 Task: Cancel response.
Action: Mouse moved to (616, 75)
Screenshot: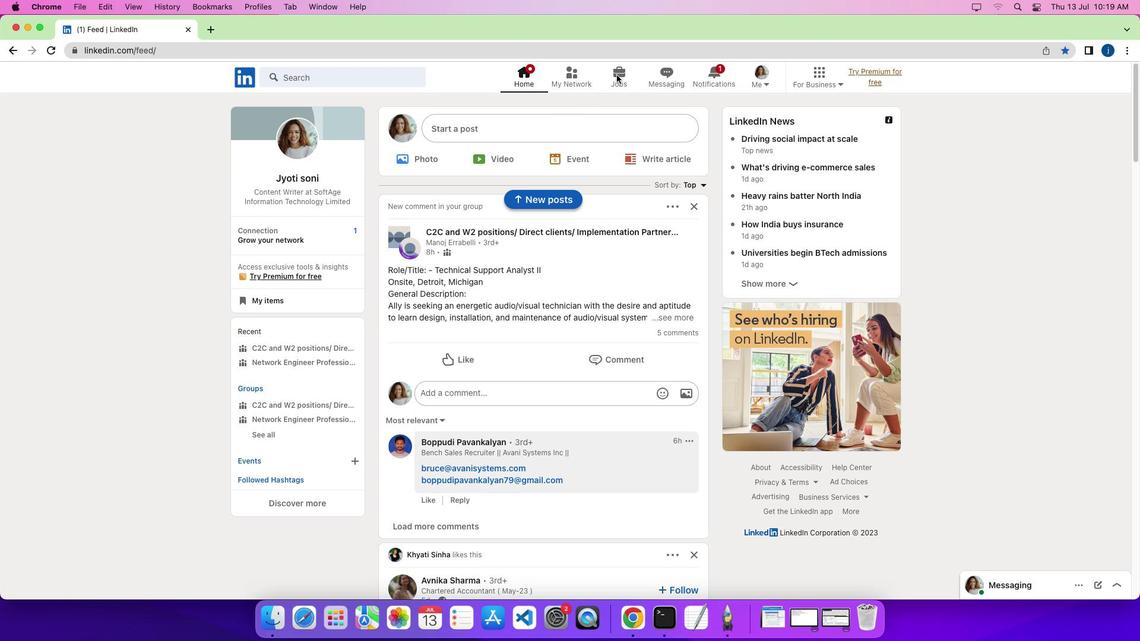 
Action: Mouse pressed left at (616, 75)
Screenshot: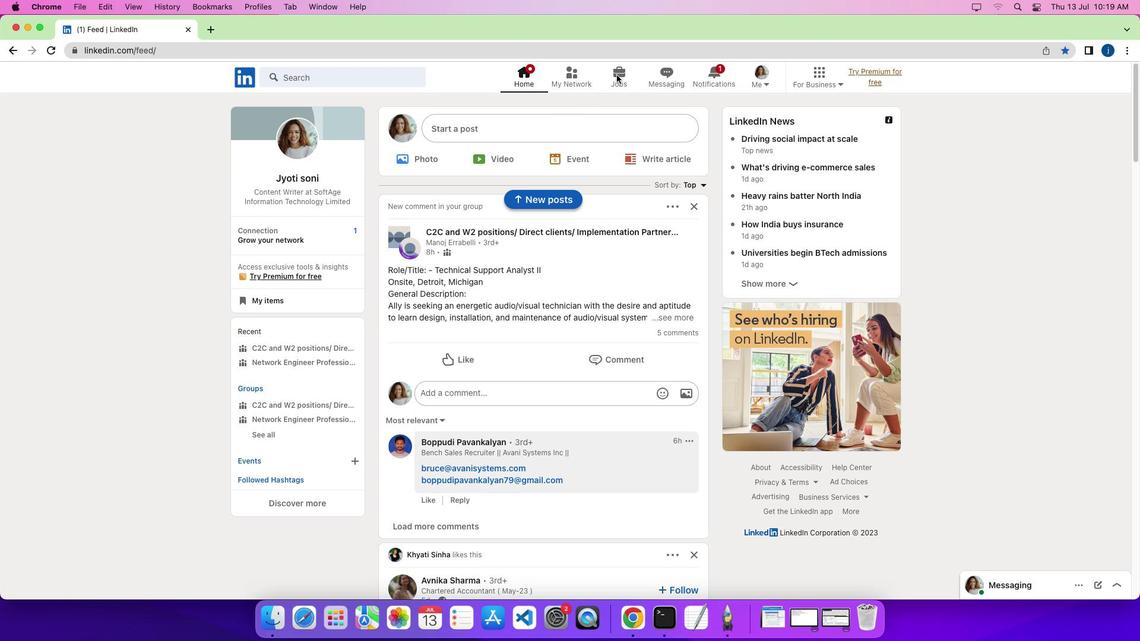 
Action: Mouse moved to (616, 75)
Screenshot: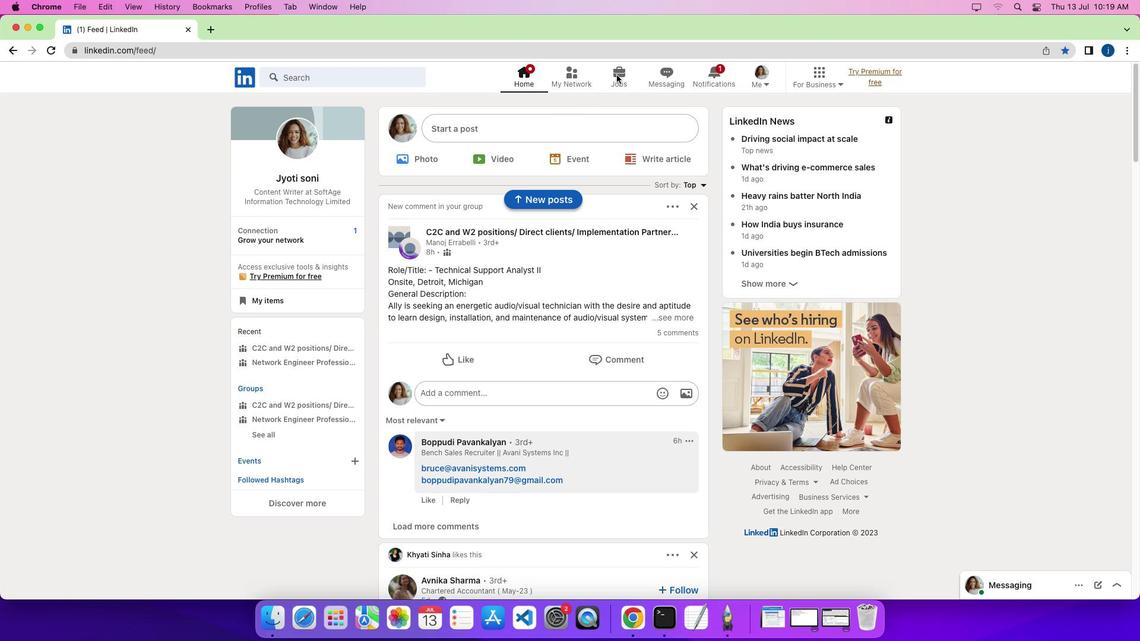 
Action: Mouse pressed left at (616, 75)
Screenshot: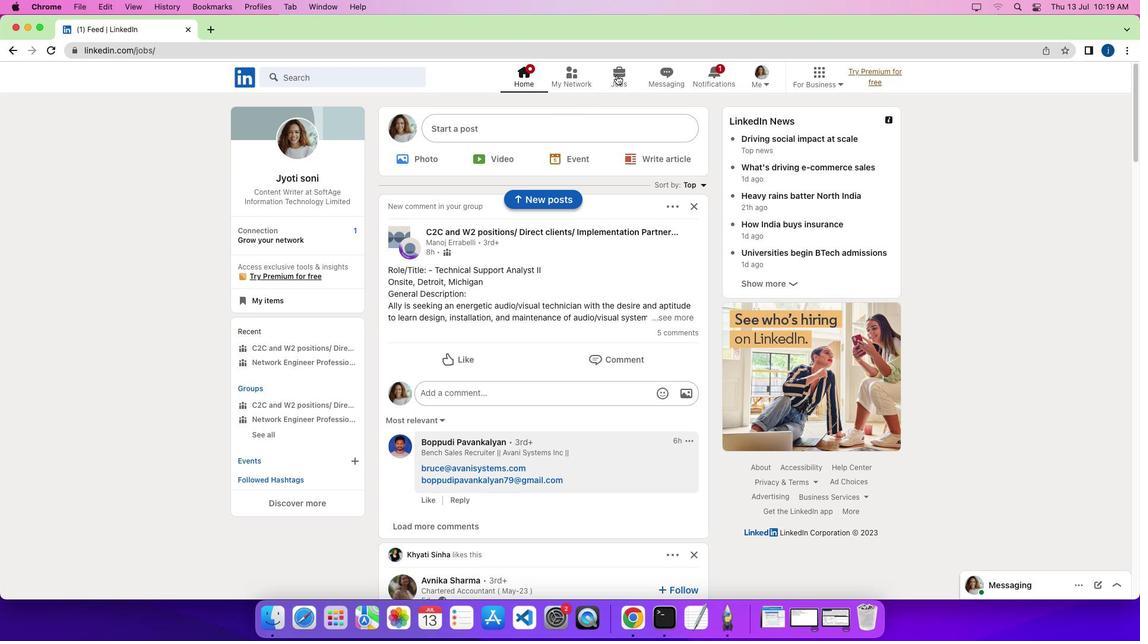 
Action: Mouse moved to (301, 212)
Screenshot: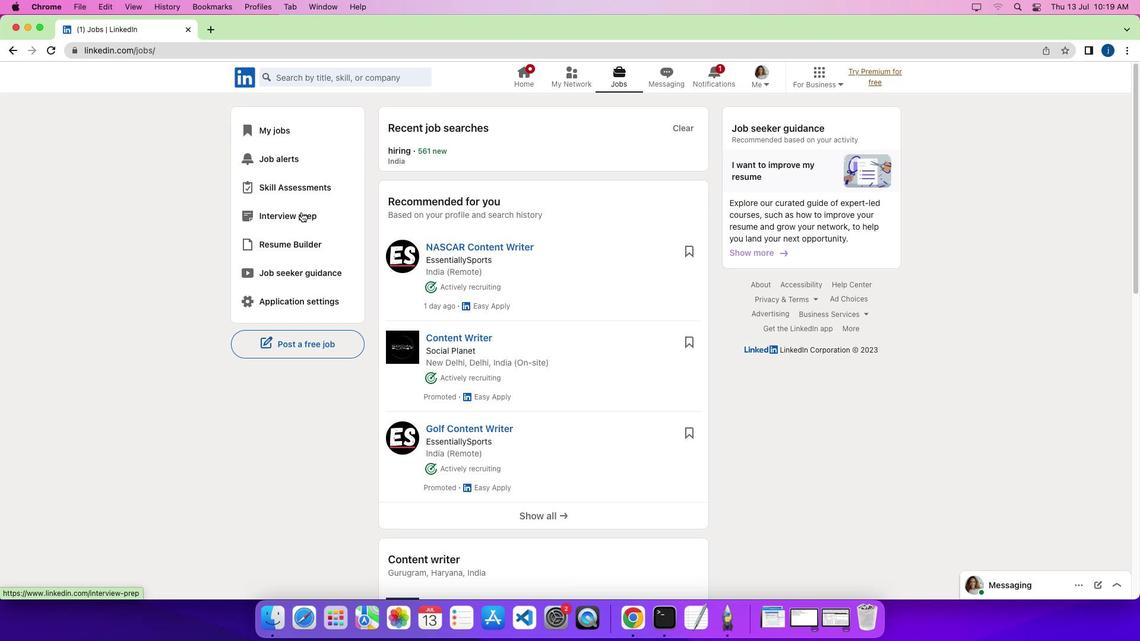 
Action: Mouse pressed left at (301, 212)
Screenshot: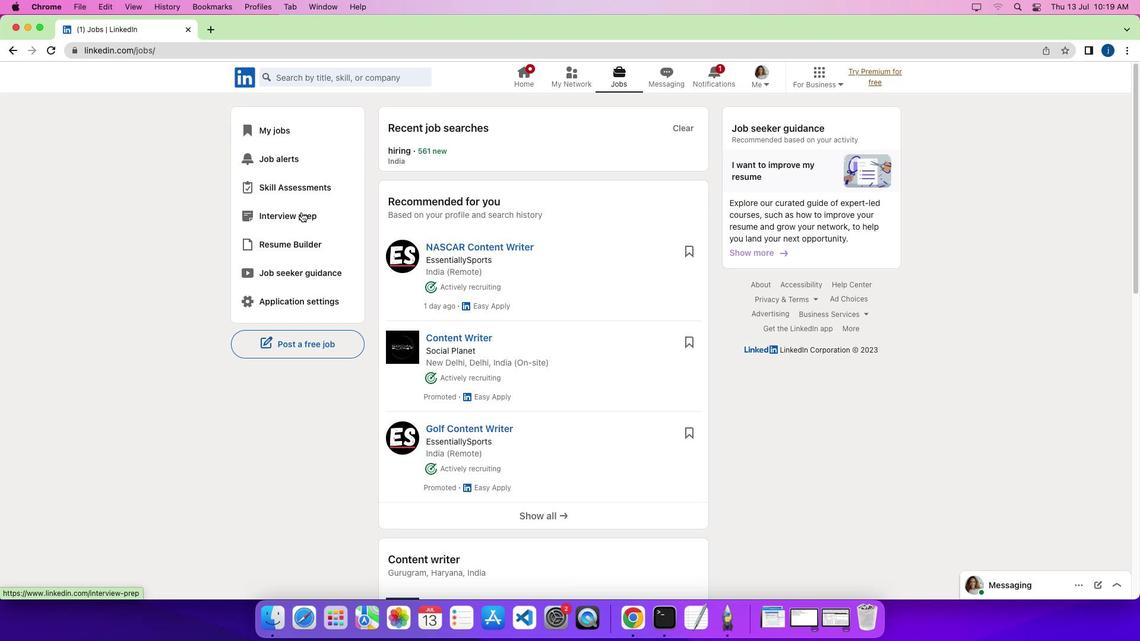 
Action: Mouse moved to (380, 128)
Screenshot: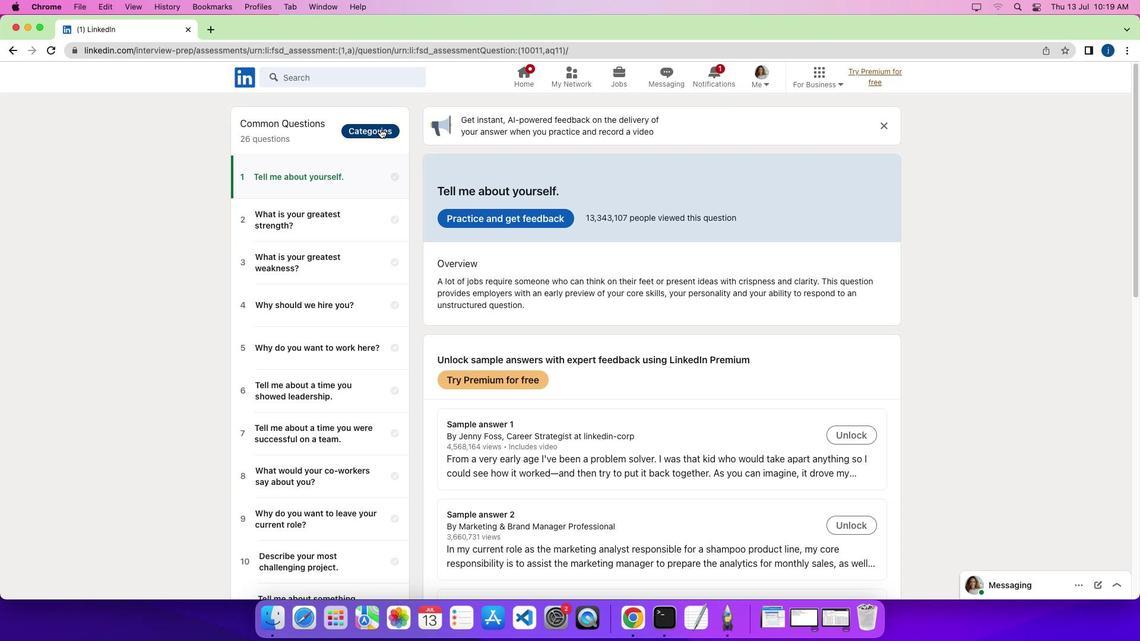 
Action: Mouse pressed left at (380, 128)
Screenshot: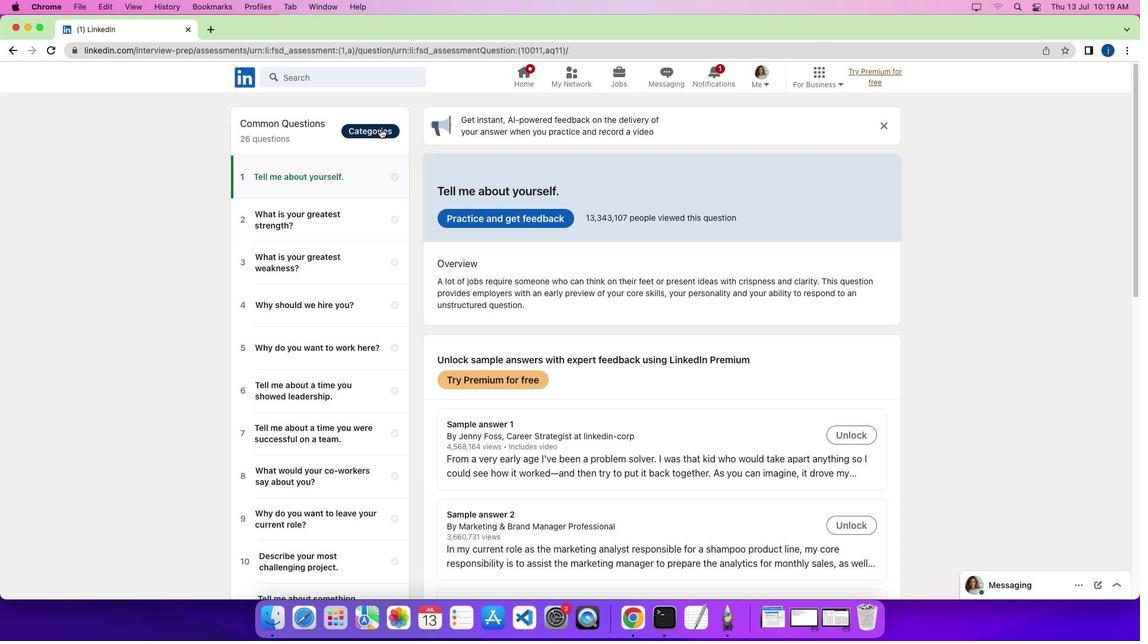 
Action: Mouse moved to (295, 517)
Screenshot: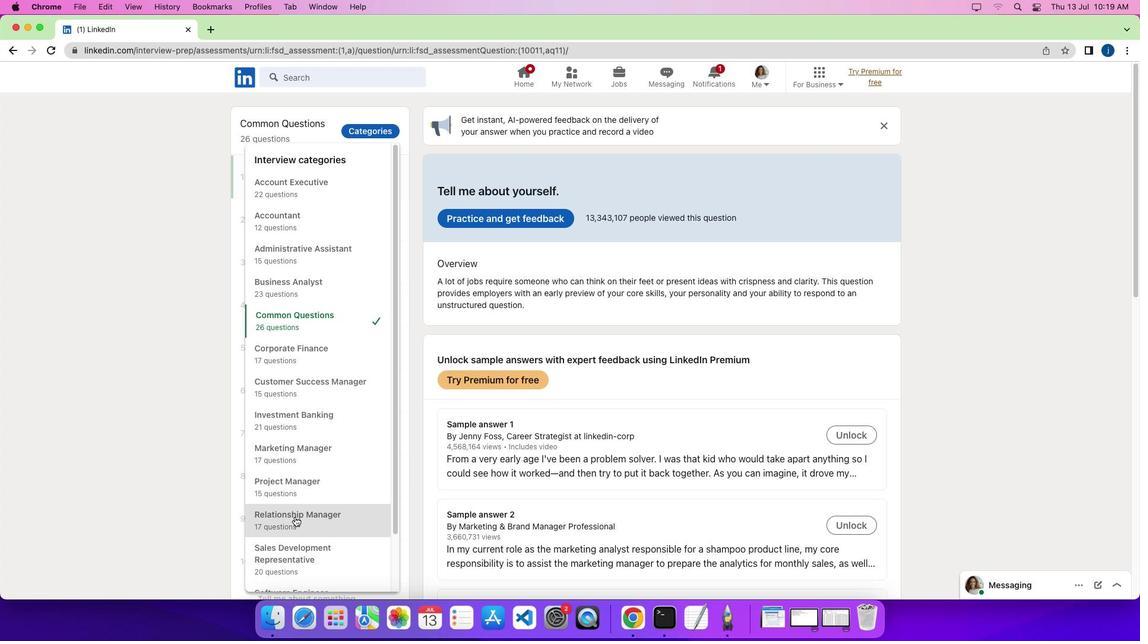 
Action: Mouse pressed left at (295, 517)
Screenshot: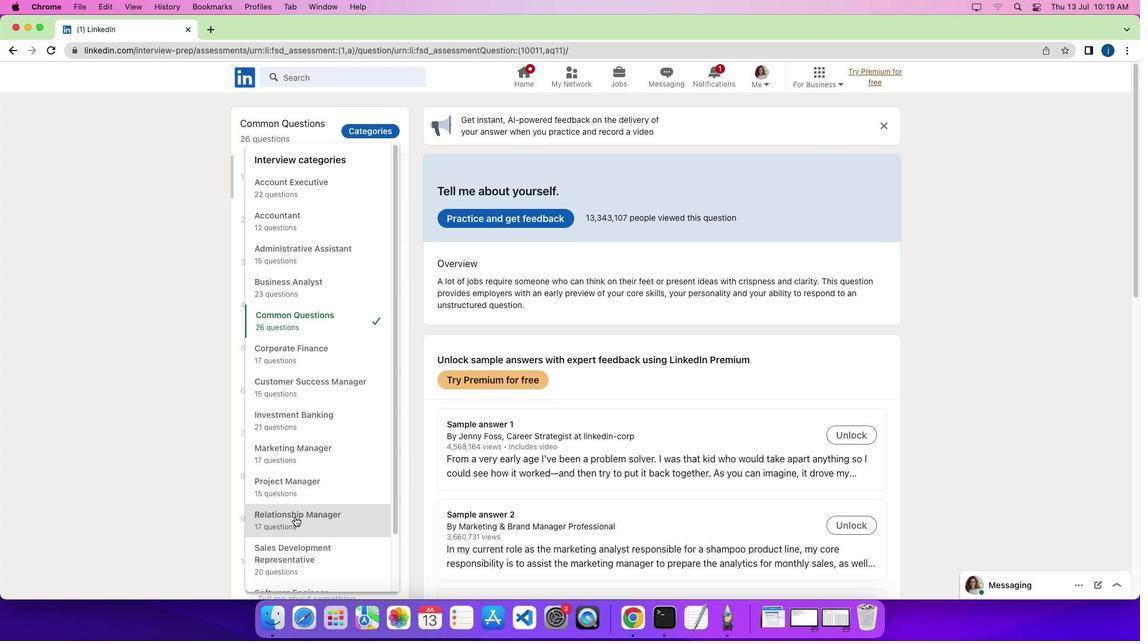 
Action: Mouse moved to (301, 505)
Screenshot: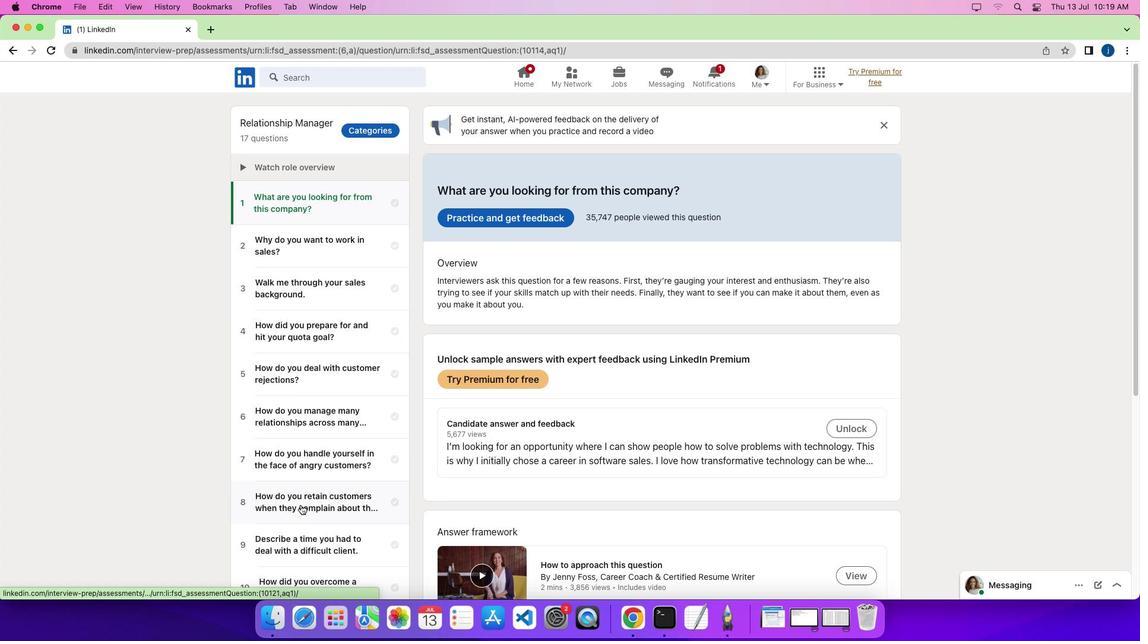 
Action: Mouse scrolled (301, 505) with delta (0, 0)
Screenshot: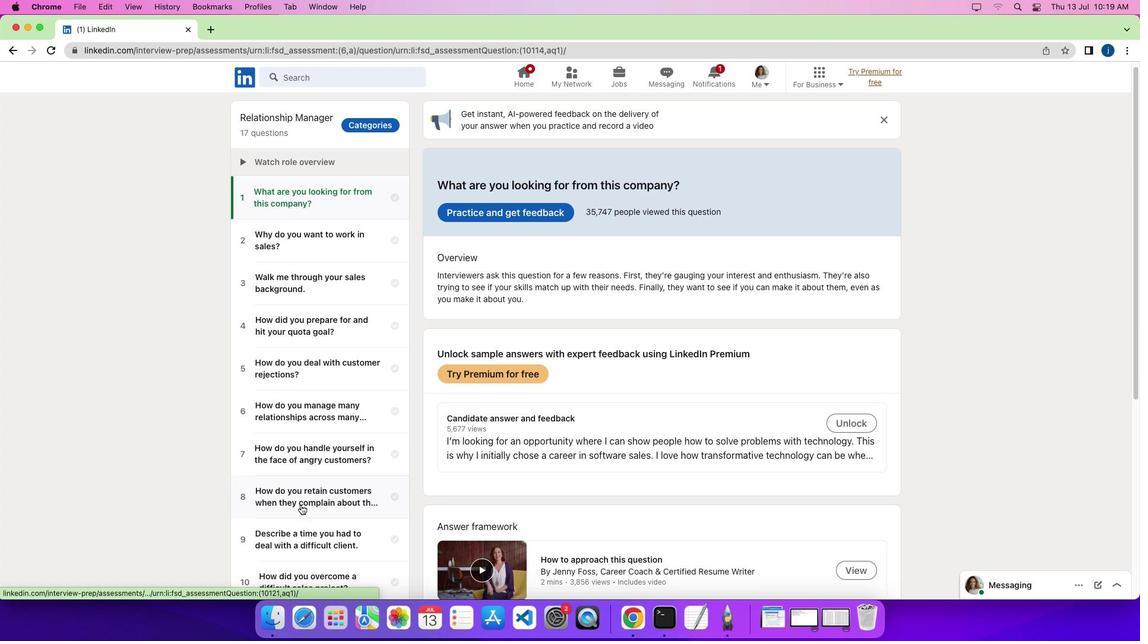 
Action: Mouse scrolled (301, 505) with delta (0, 0)
Screenshot: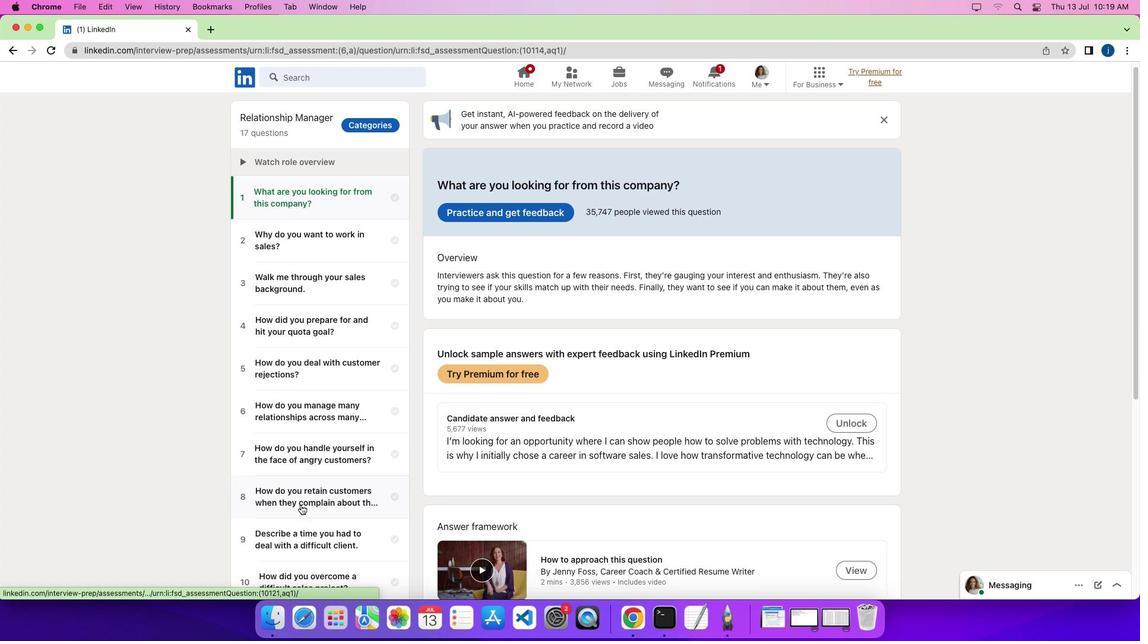 
Action: Mouse scrolled (301, 505) with delta (0, -3)
Screenshot: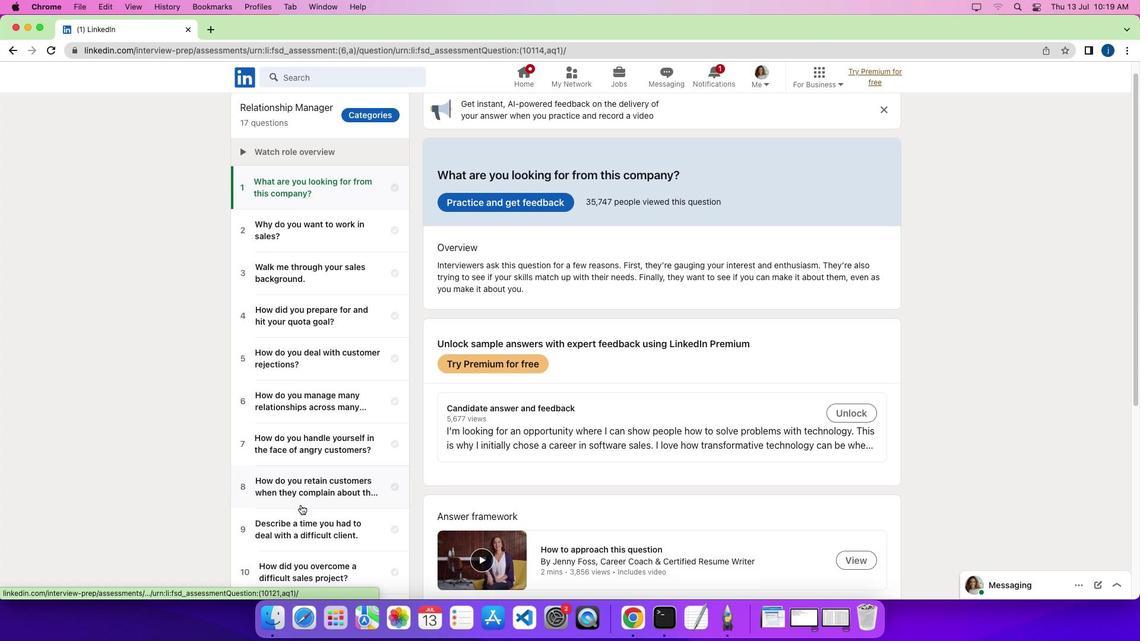
Action: Mouse scrolled (301, 505) with delta (0, -3)
Screenshot: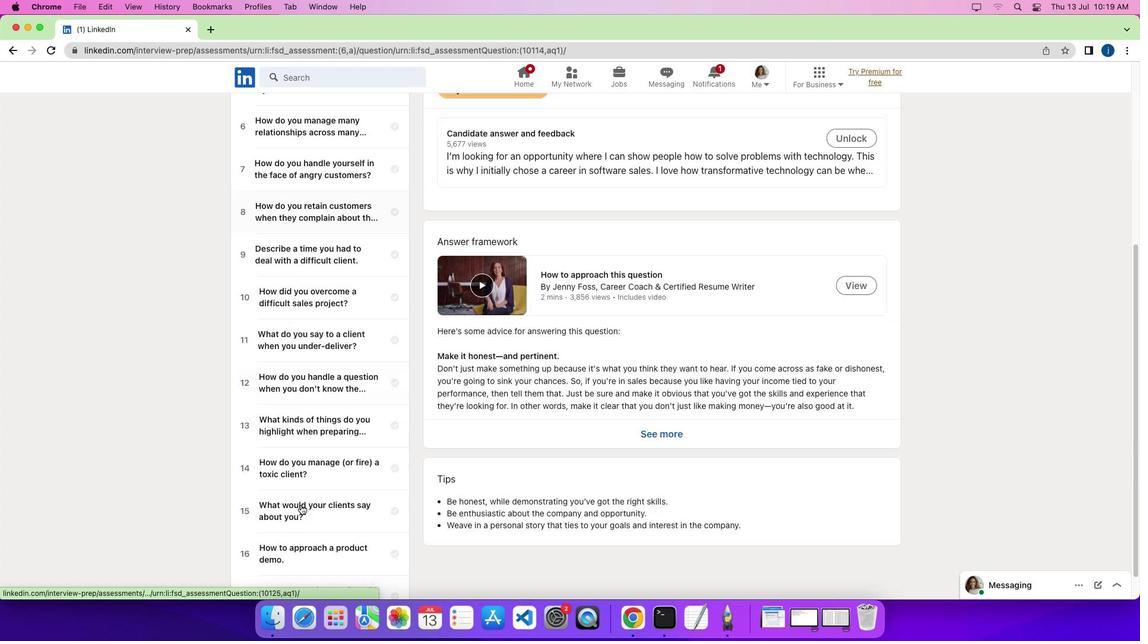 
Action: Mouse moved to (302, 301)
Screenshot: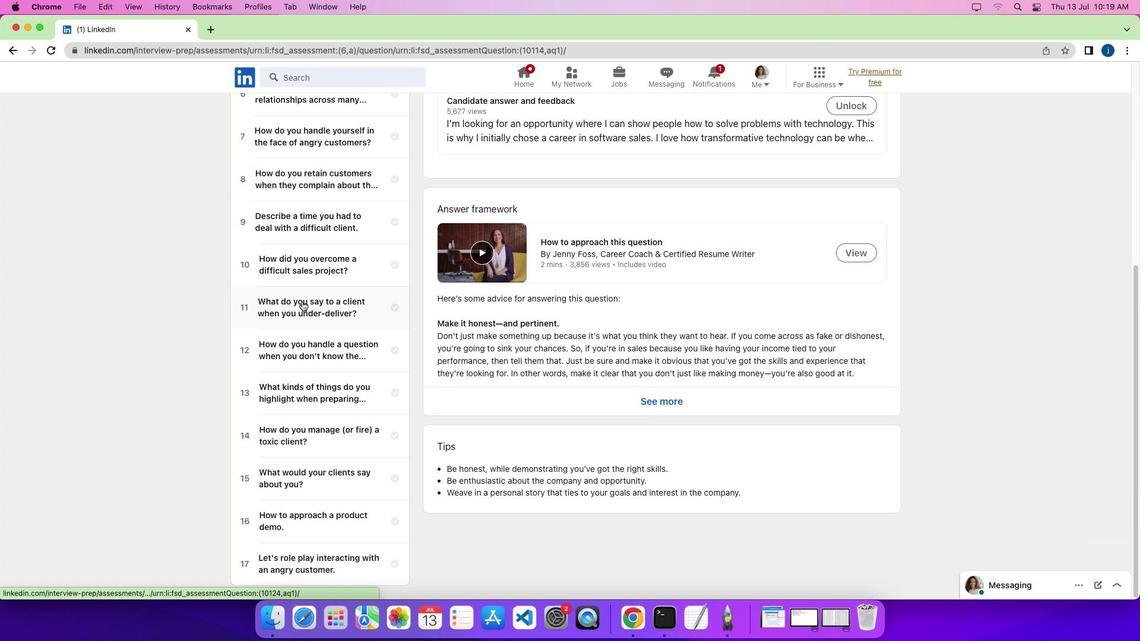 
Action: Mouse pressed left at (302, 301)
Screenshot: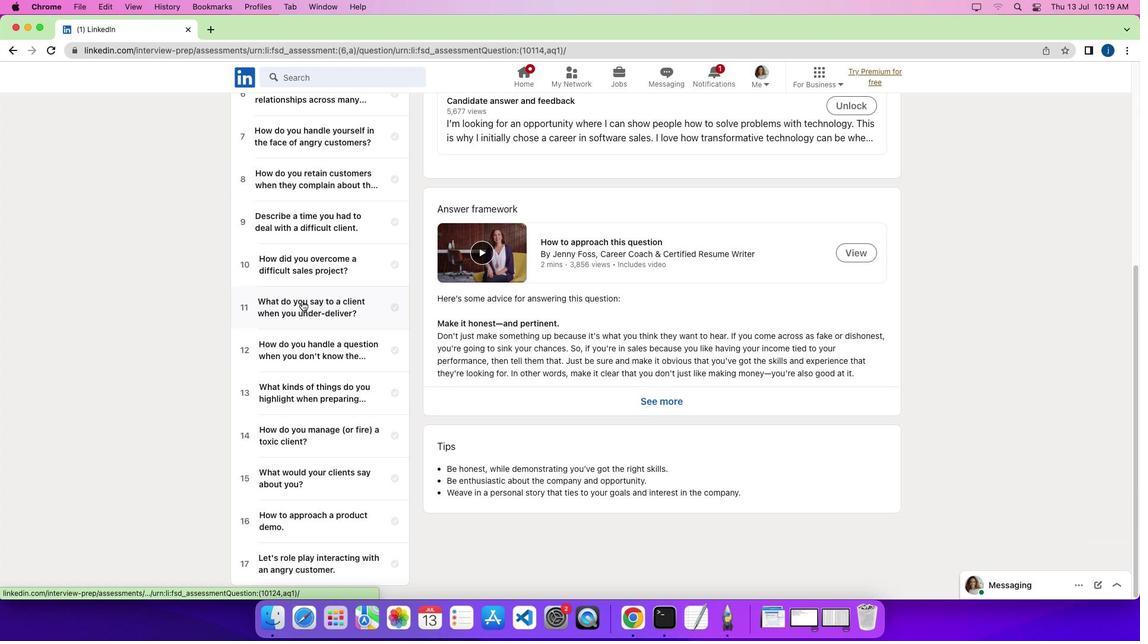 
Action: Mouse moved to (524, 218)
Screenshot: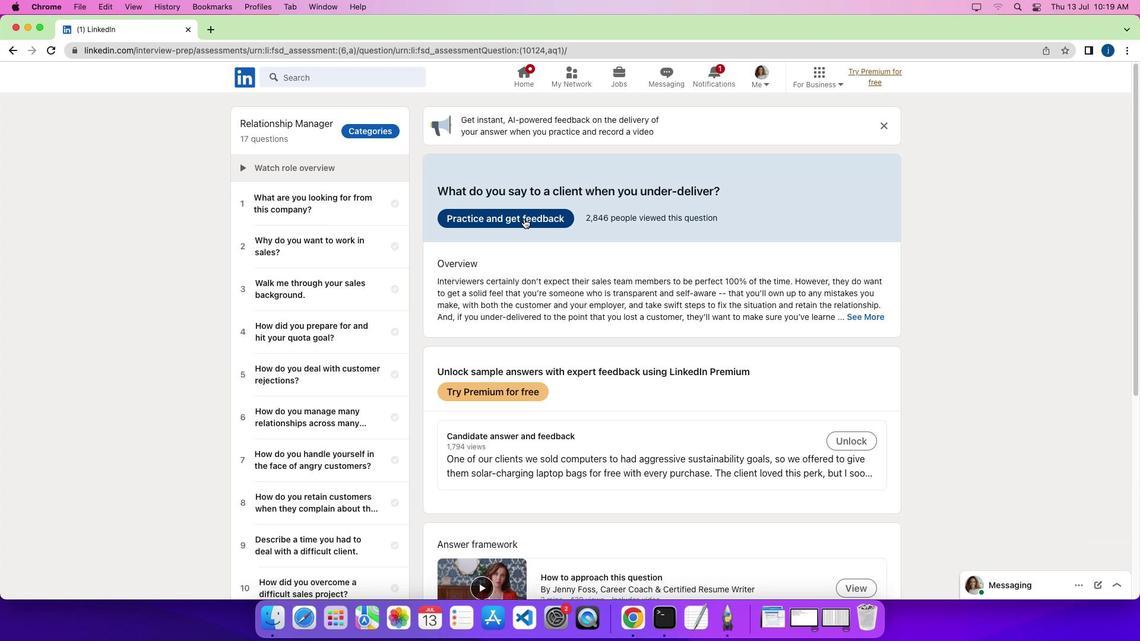 
Action: Mouse pressed left at (524, 218)
Screenshot: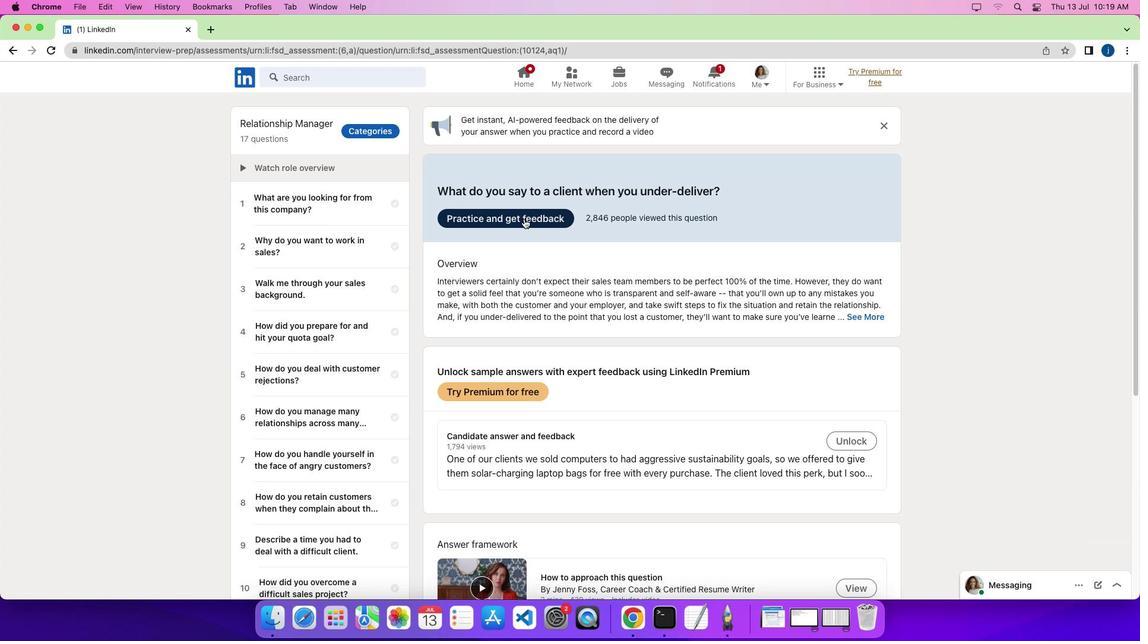 
Action: Mouse moved to (549, 401)
Screenshot: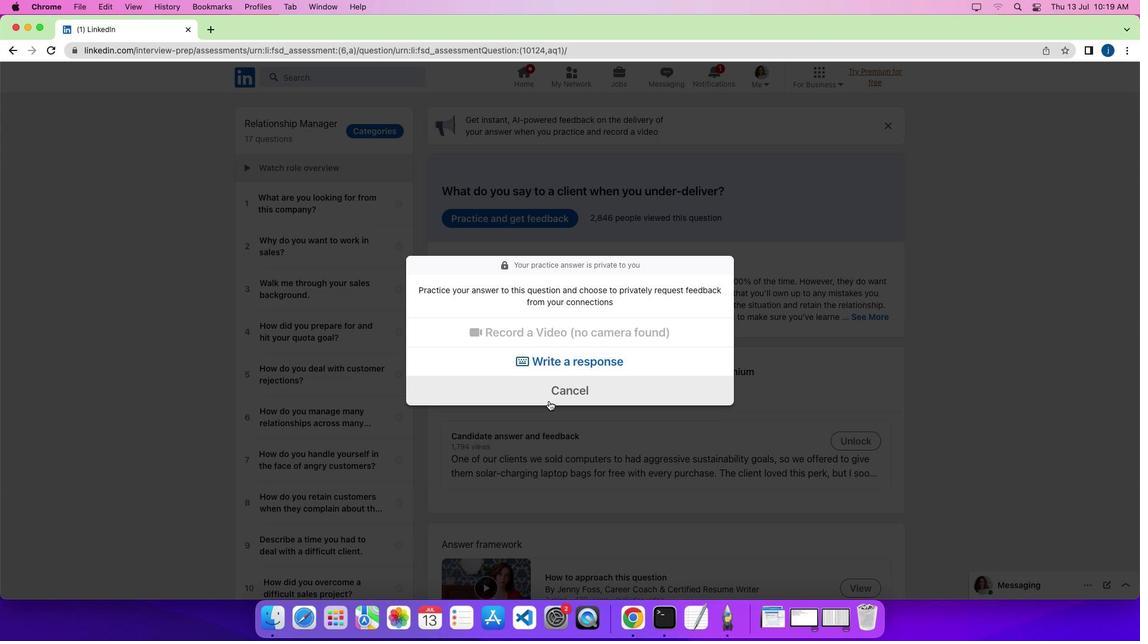 
Action: Mouse pressed left at (549, 401)
Screenshot: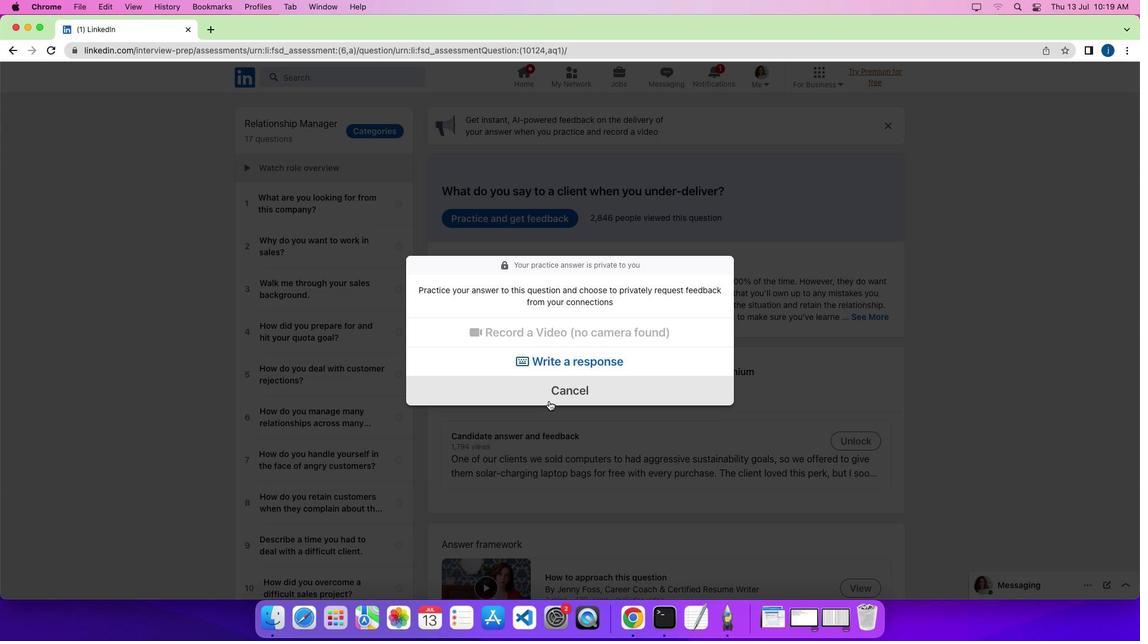 
